 Task: Add the task  Upgrade and migrate company project management to a cloud-based solution to the section Continuous Integration (CI) Sprint in the project AgileOpus and add a Due Date to the respective task as 2024/04/09
Action: Mouse moved to (645, 600)
Screenshot: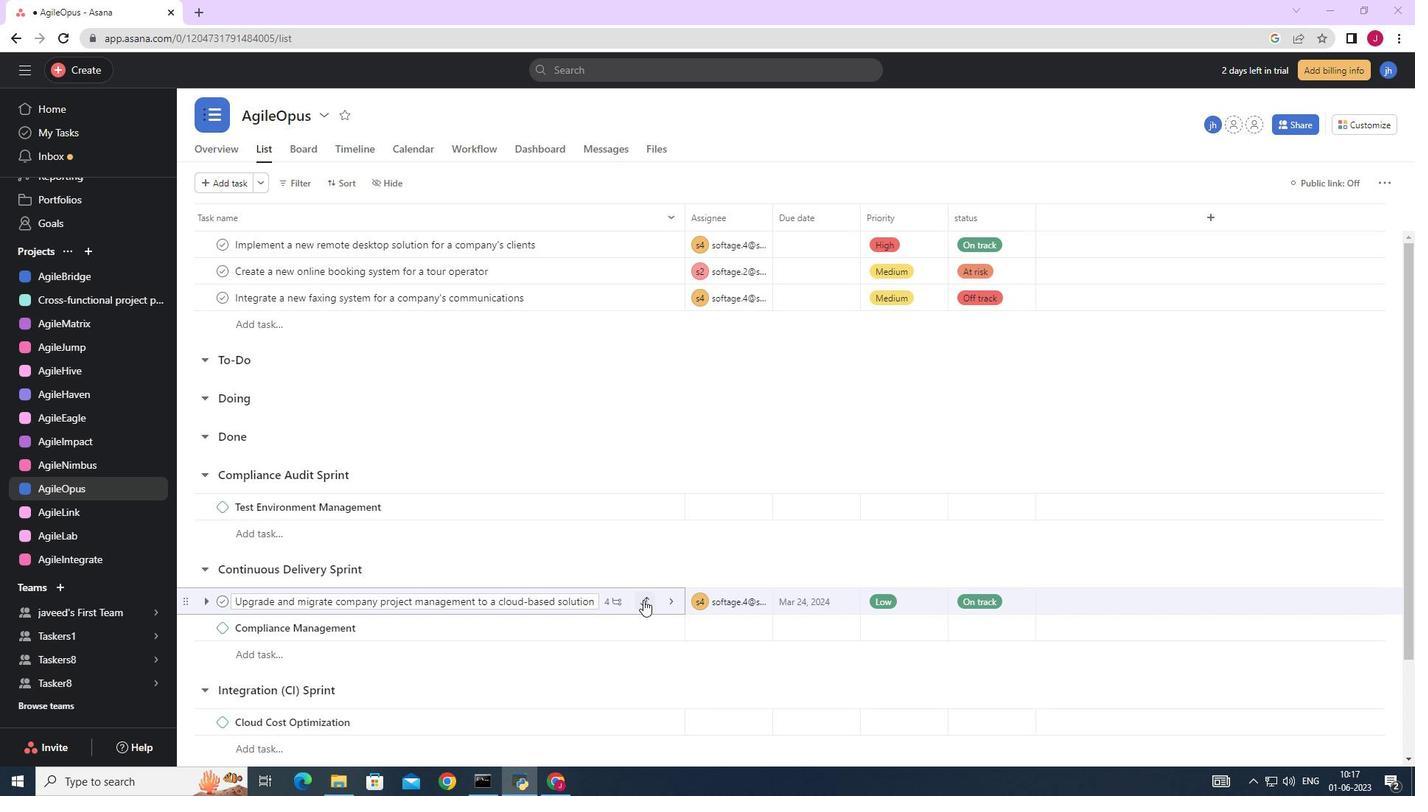 
Action: Mouse pressed left at (645, 600)
Screenshot: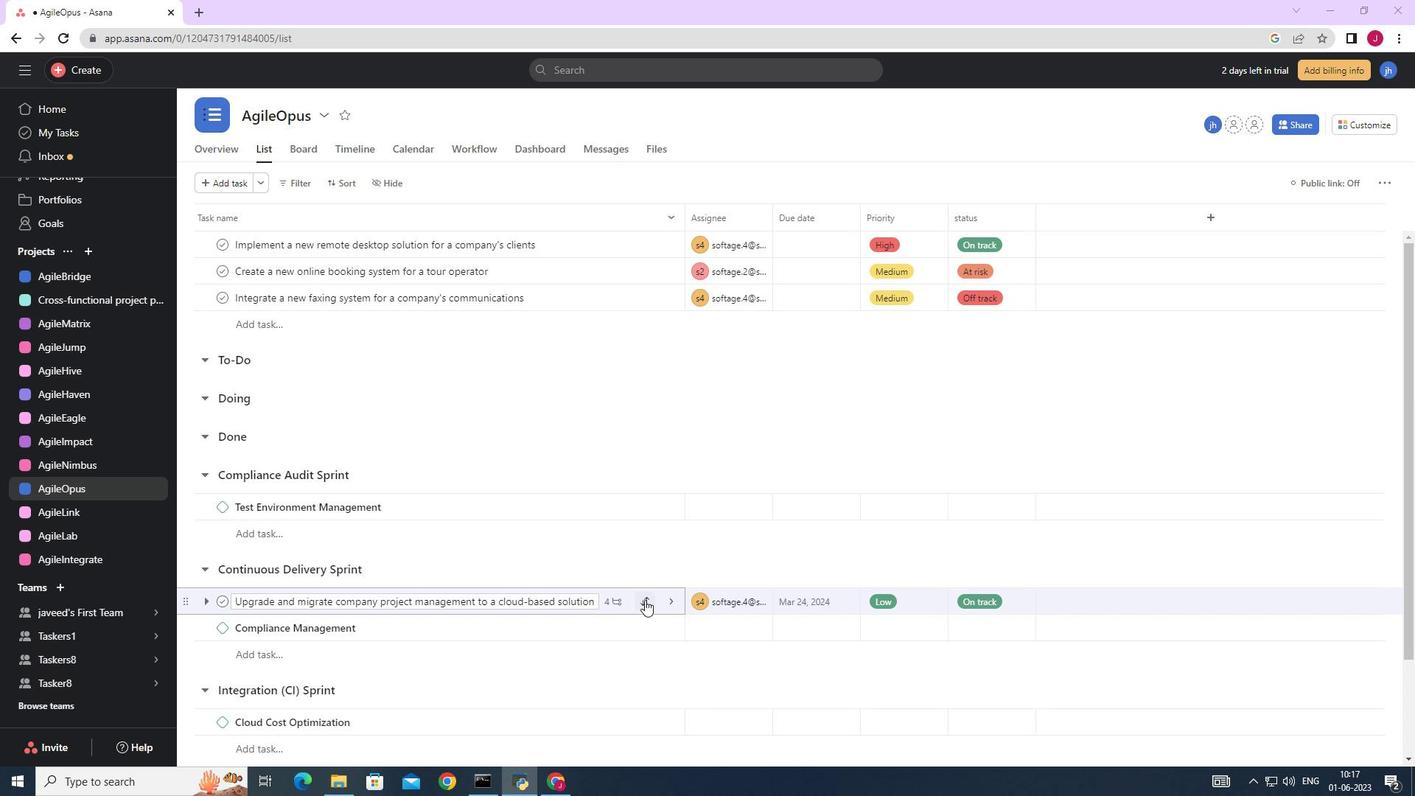 
Action: Mouse moved to (560, 546)
Screenshot: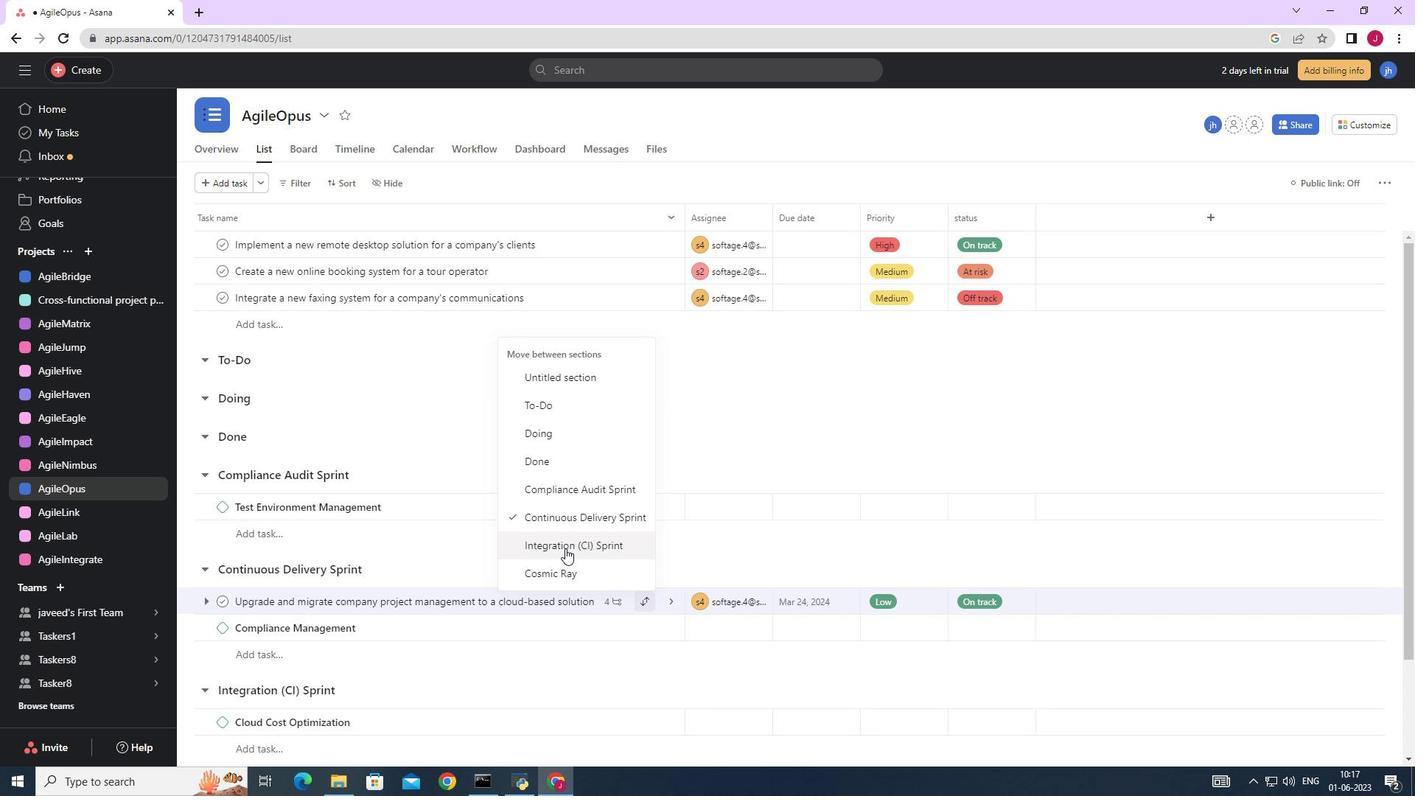 
Action: Mouse pressed left at (560, 546)
Screenshot: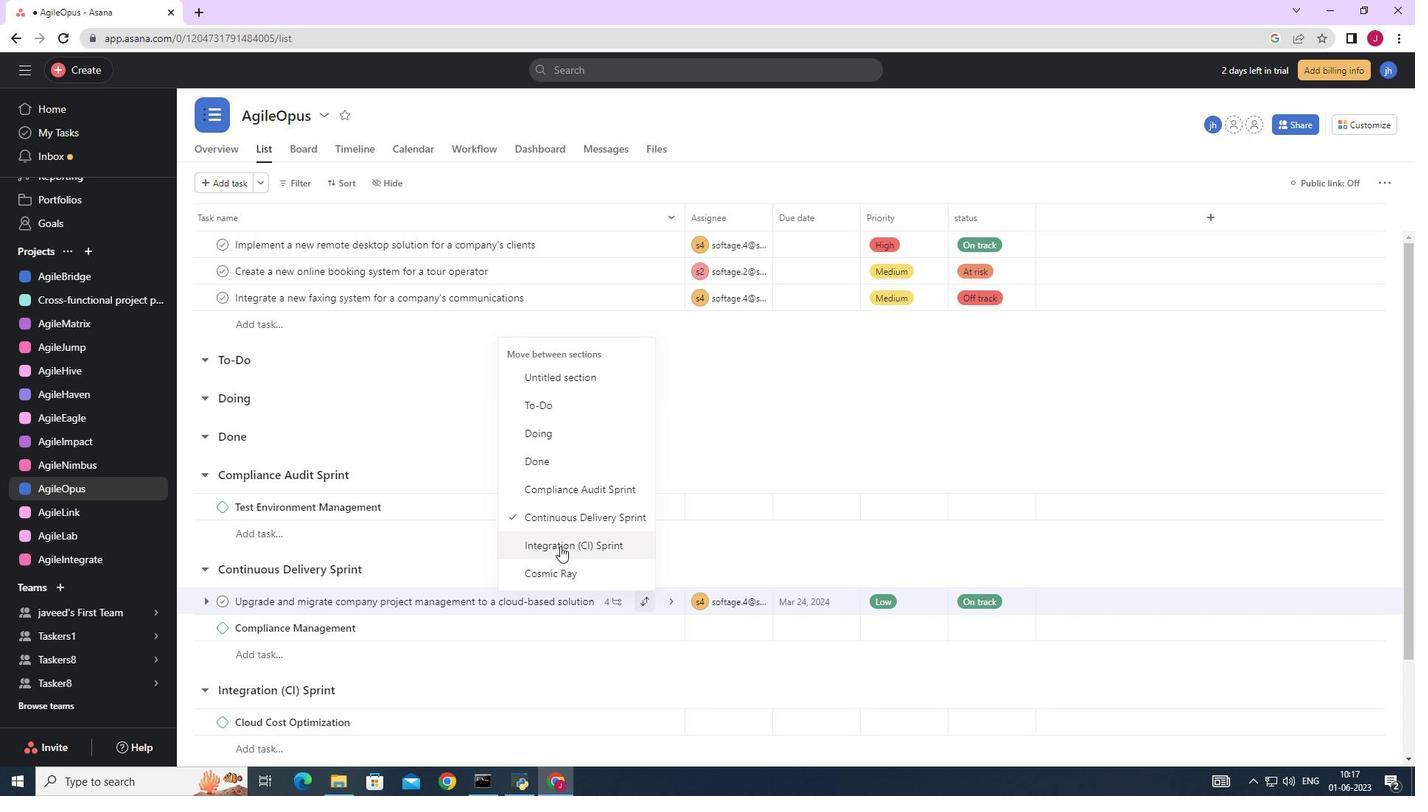
Action: Mouse moved to (846, 694)
Screenshot: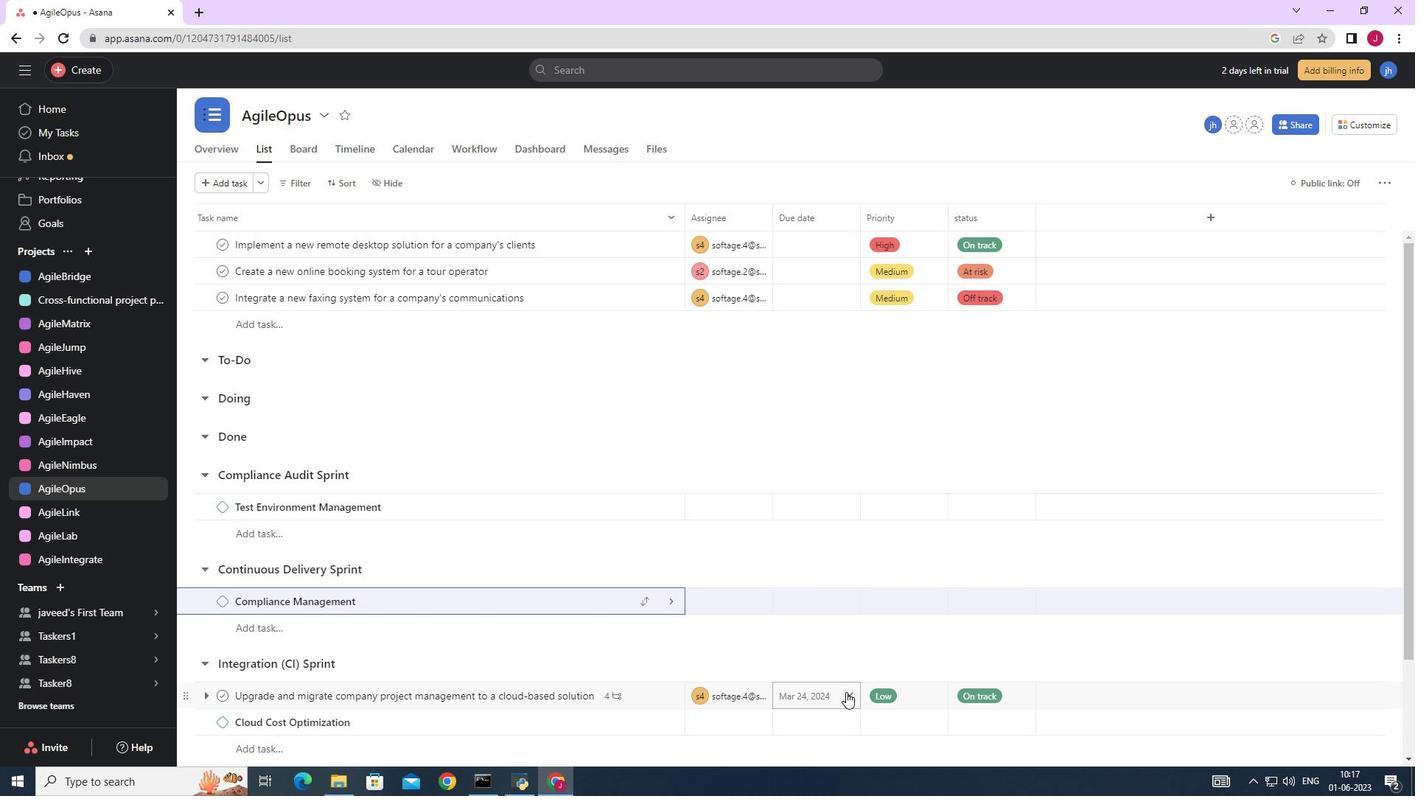 
Action: Mouse pressed left at (846, 694)
Screenshot: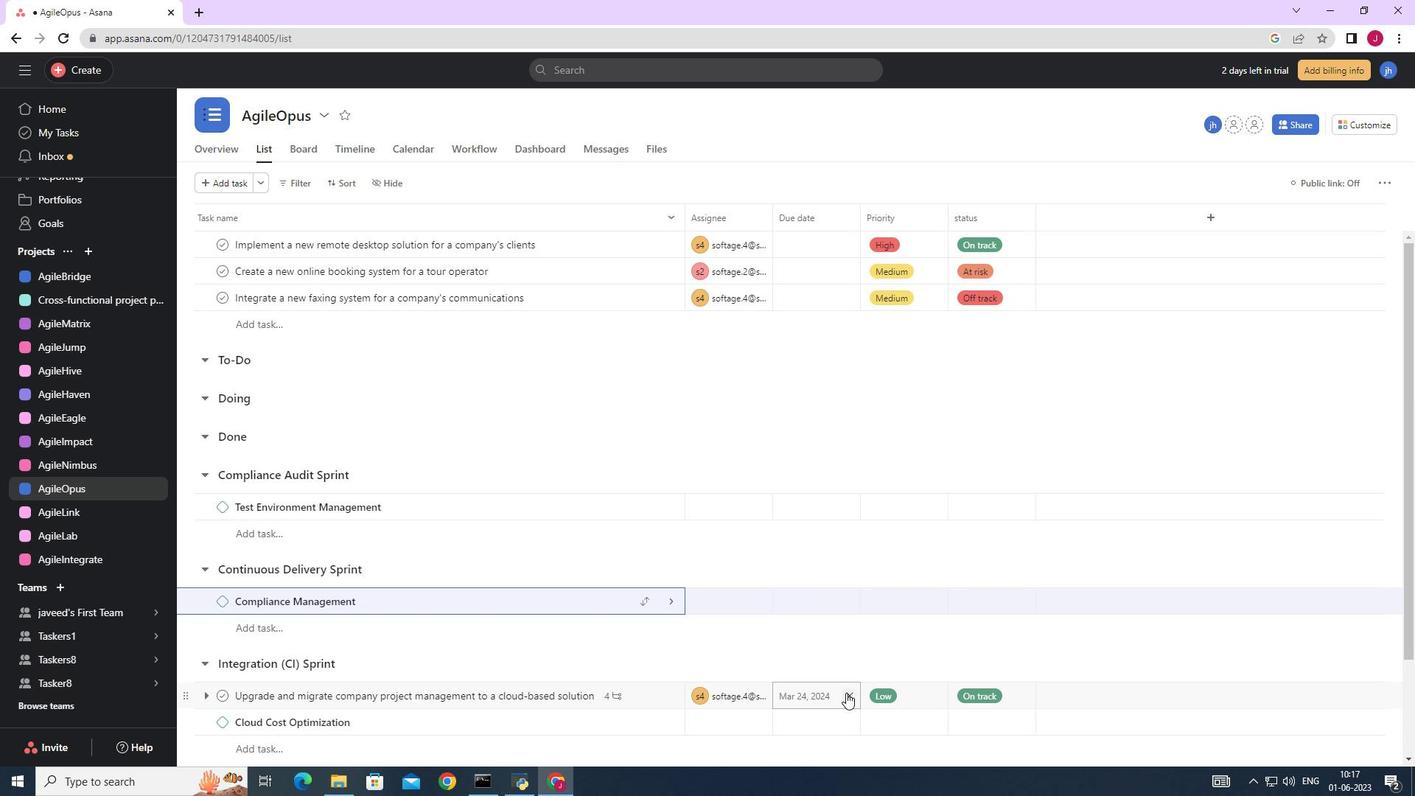 
Action: Mouse moved to (805, 695)
Screenshot: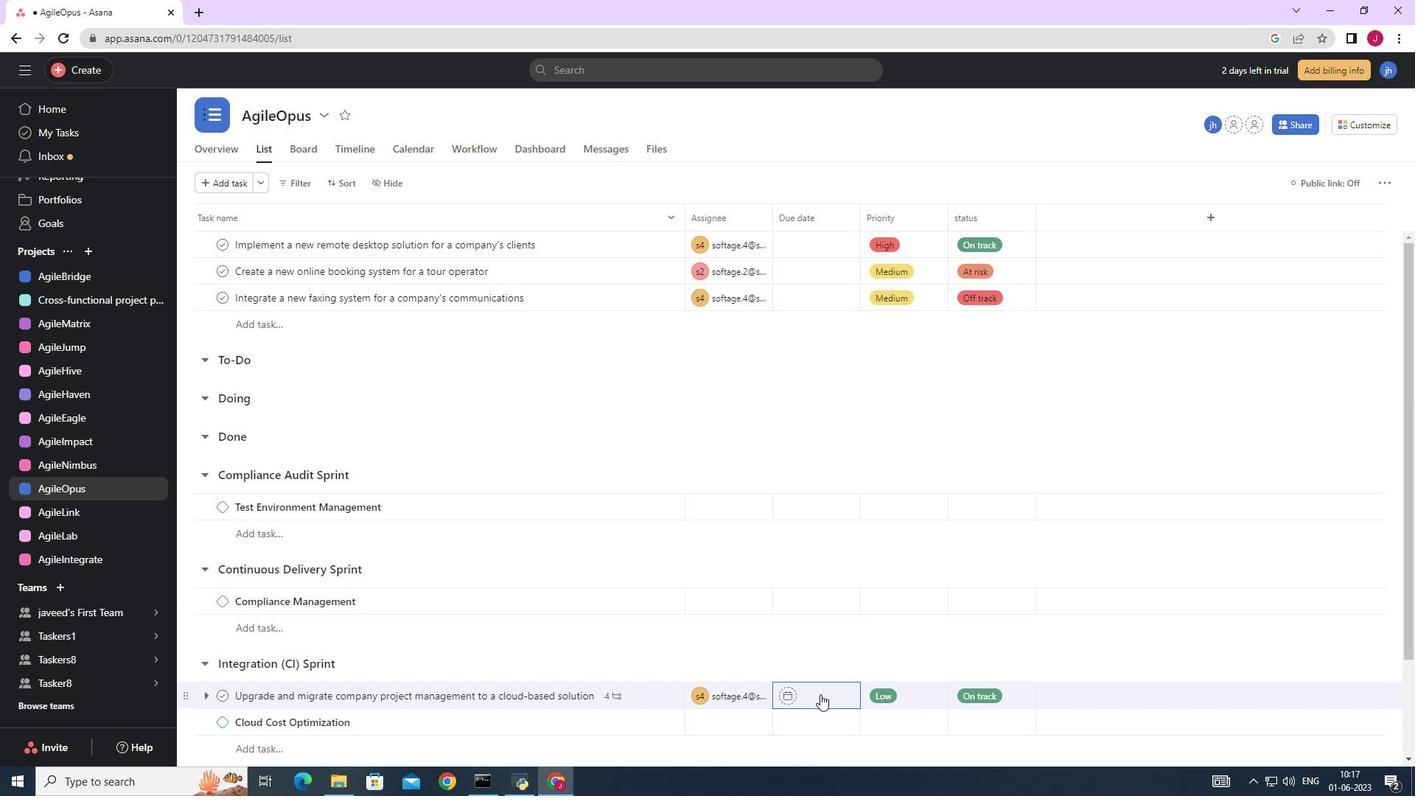 
Action: Mouse pressed left at (805, 695)
Screenshot: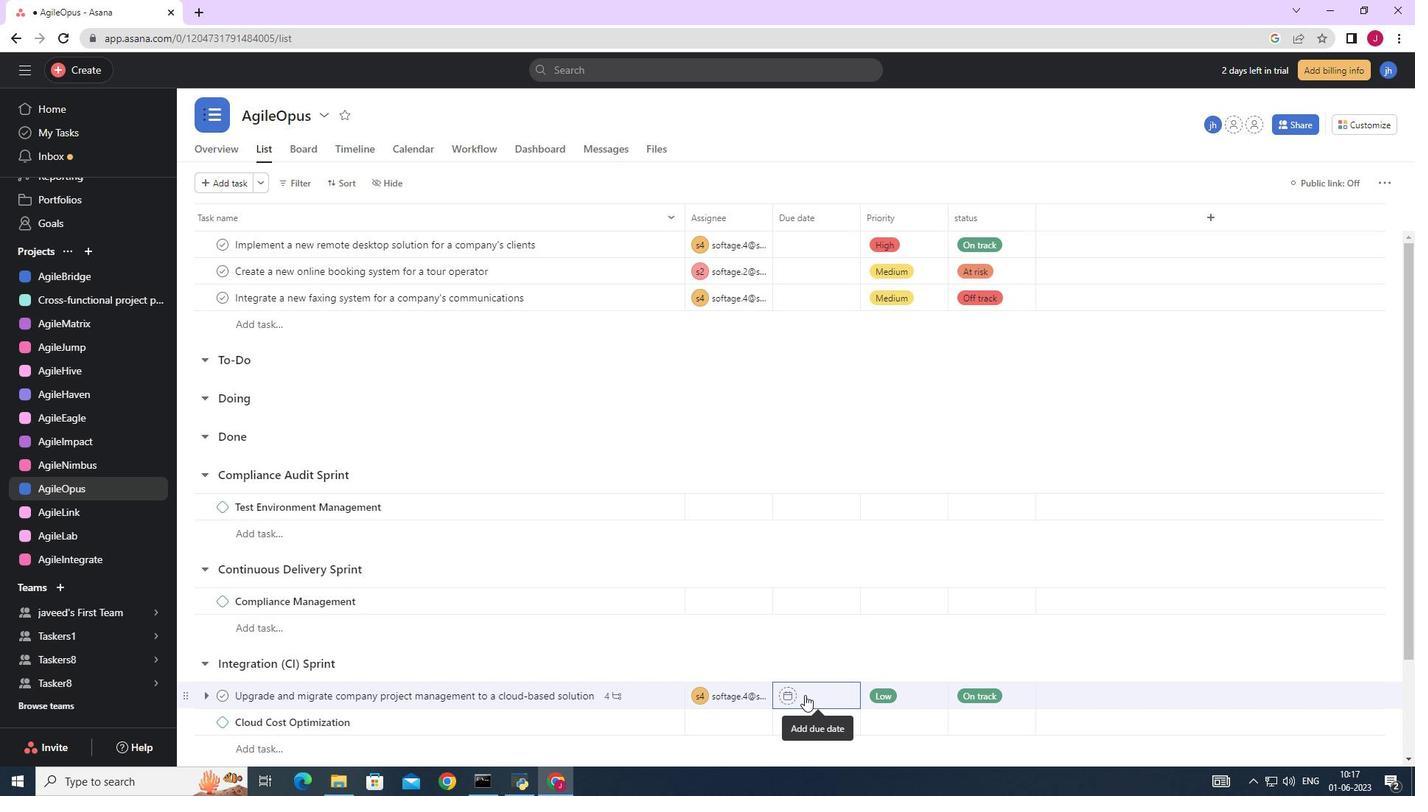 
Action: Mouse moved to (967, 464)
Screenshot: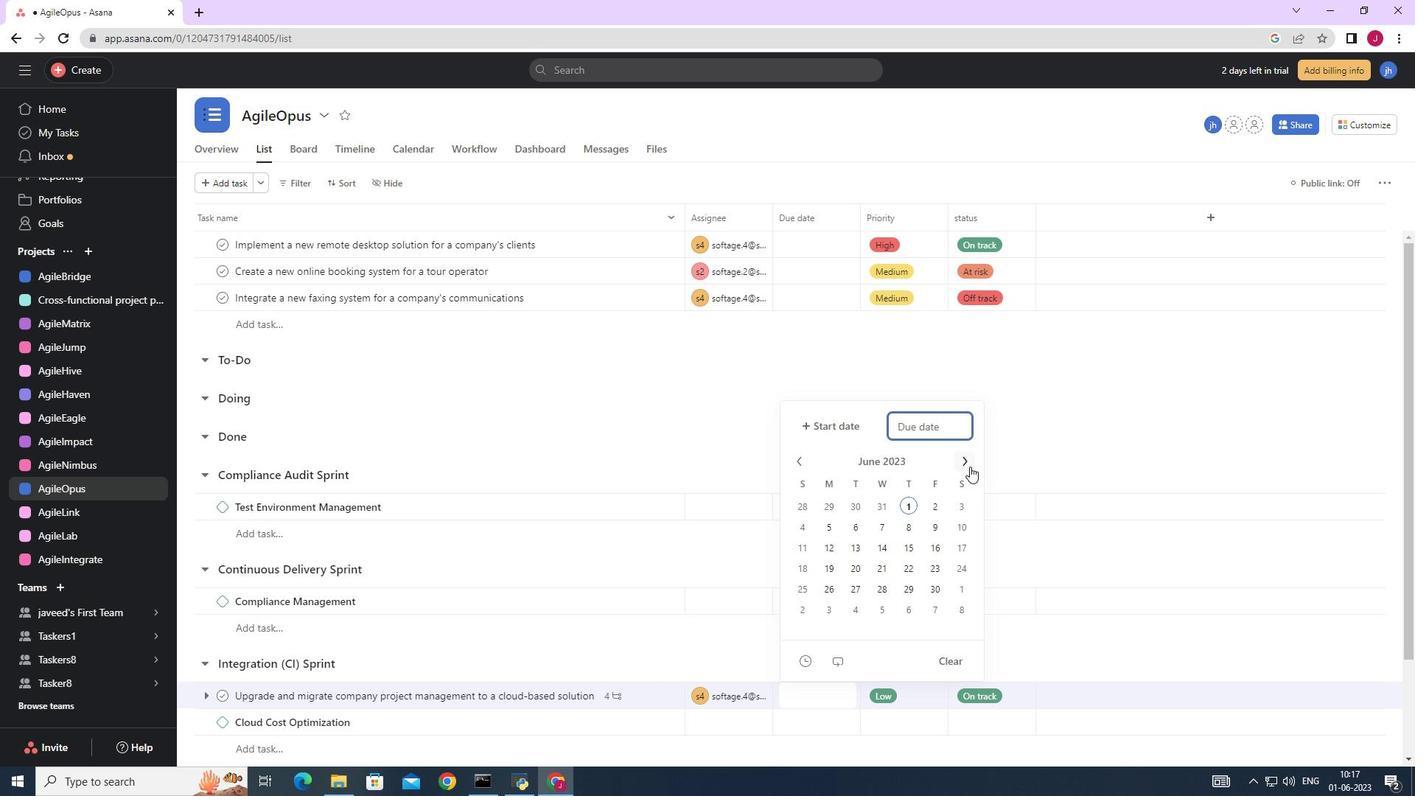 
Action: Mouse pressed left at (967, 464)
Screenshot: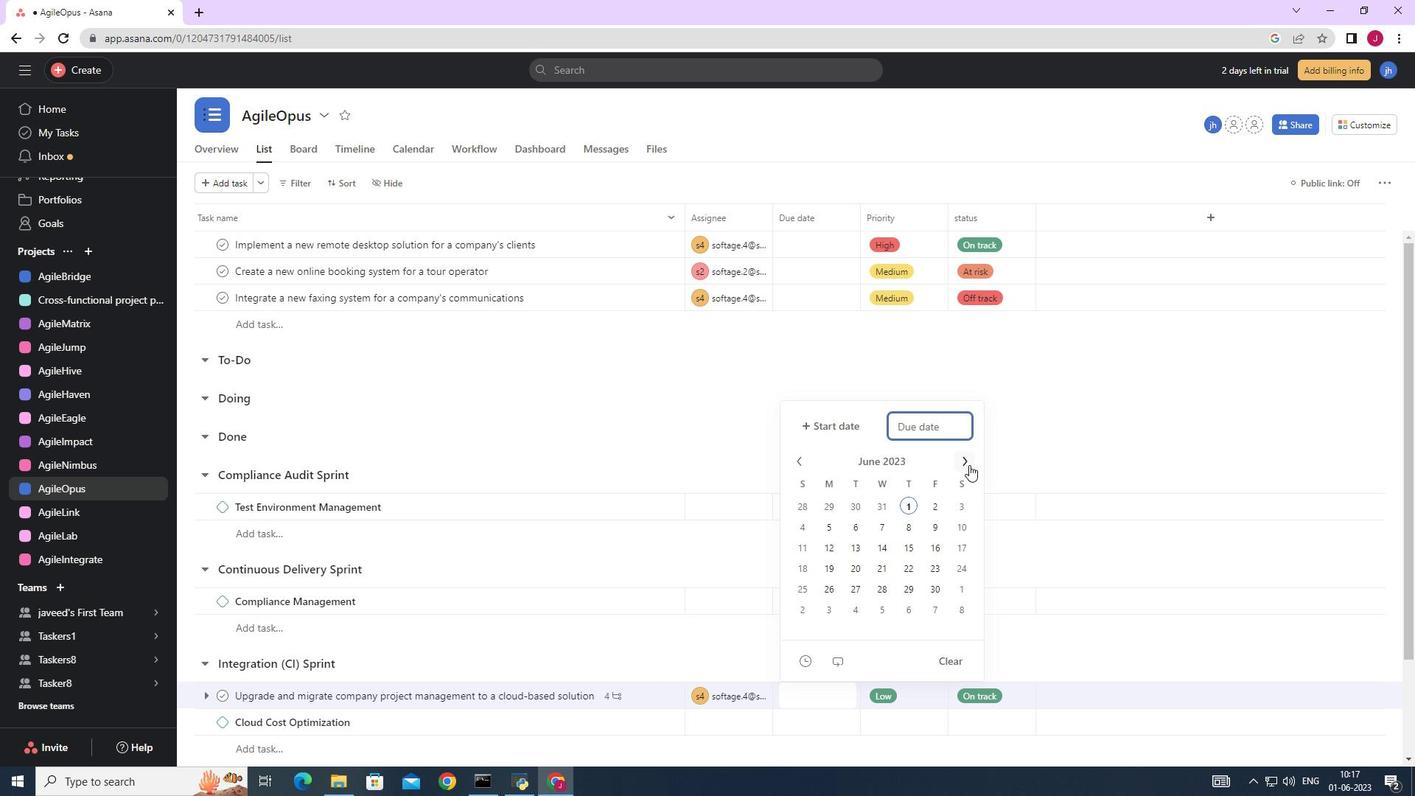 
Action: Mouse pressed left at (967, 464)
Screenshot: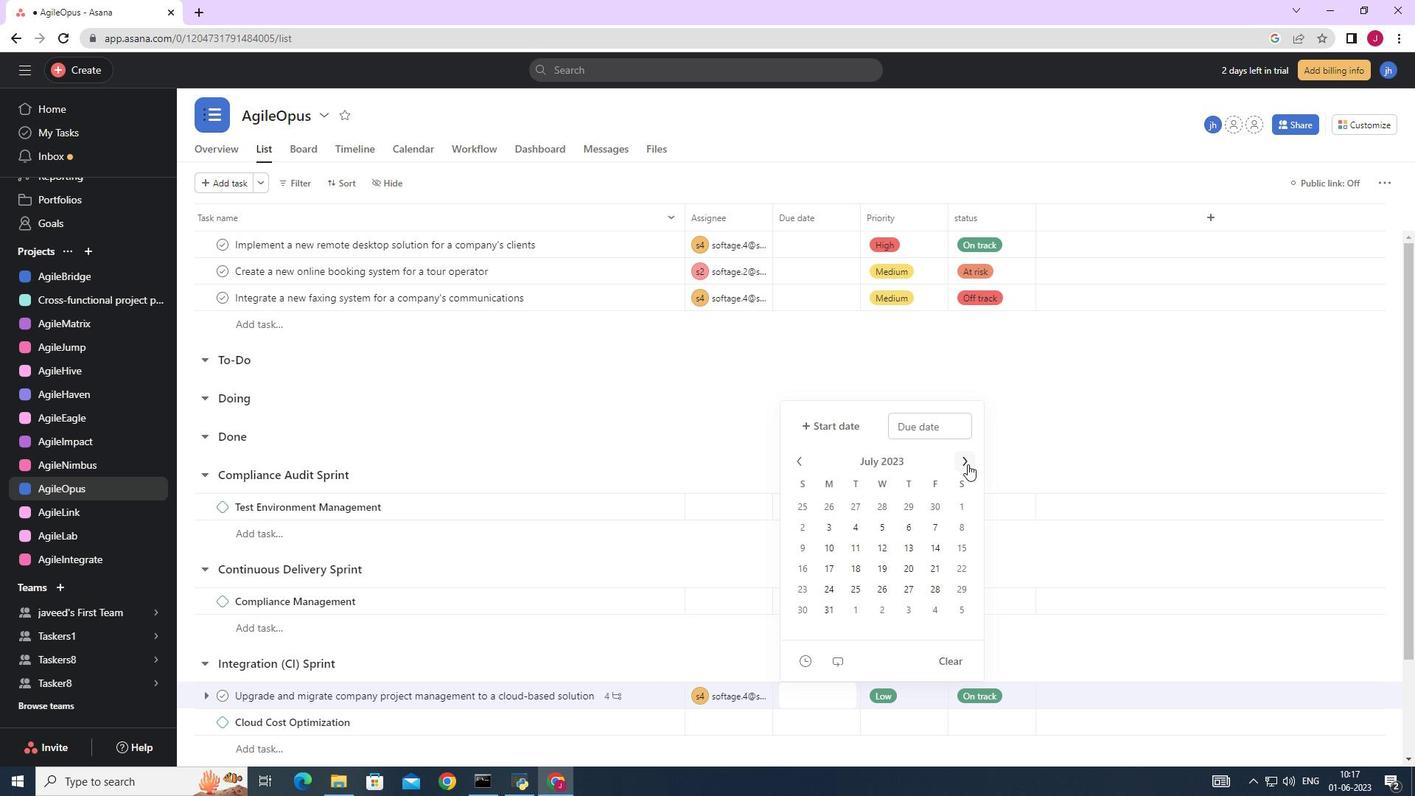 
Action: Mouse pressed left at (967, 464)
Screenshot: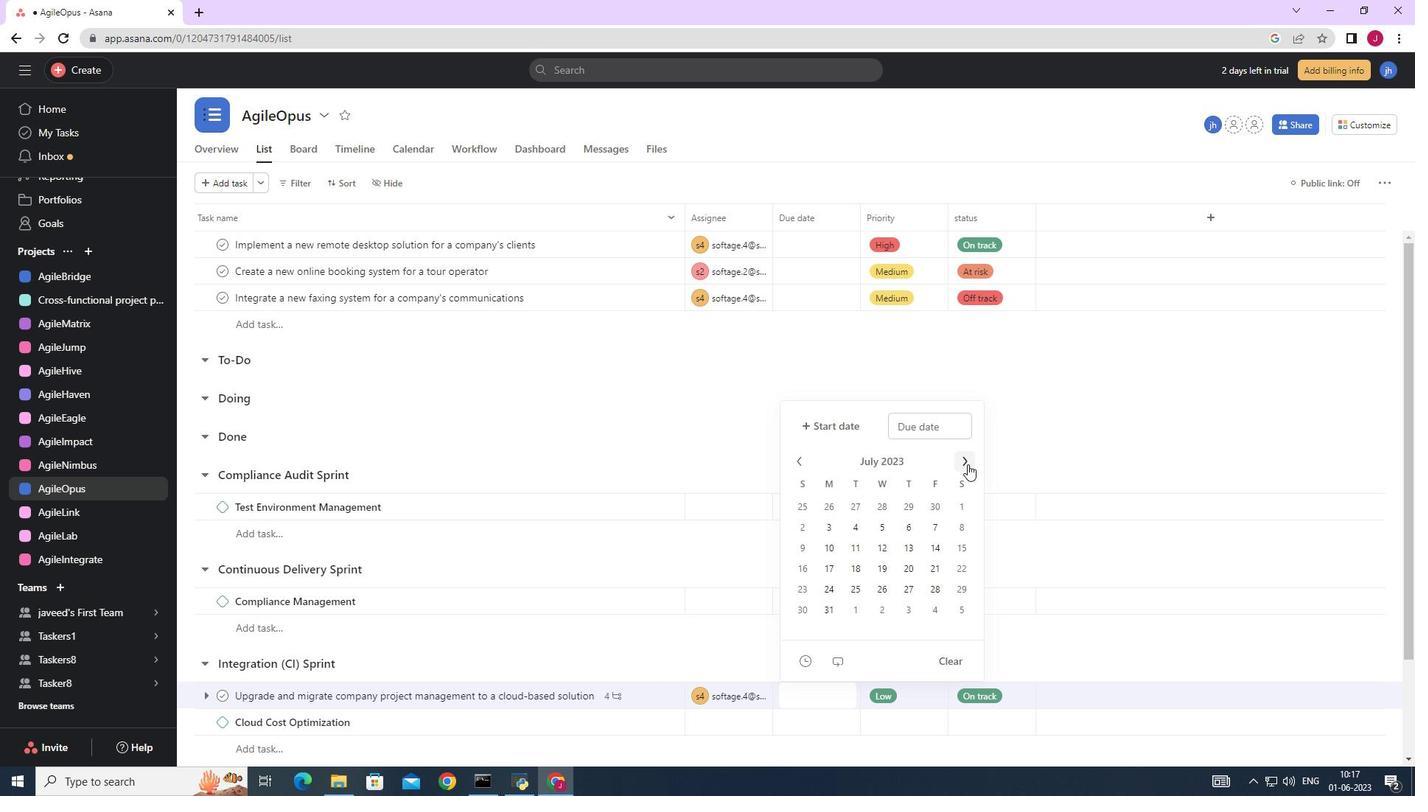 
Action: Mouse pressed left at (967, 464)
Screenshot: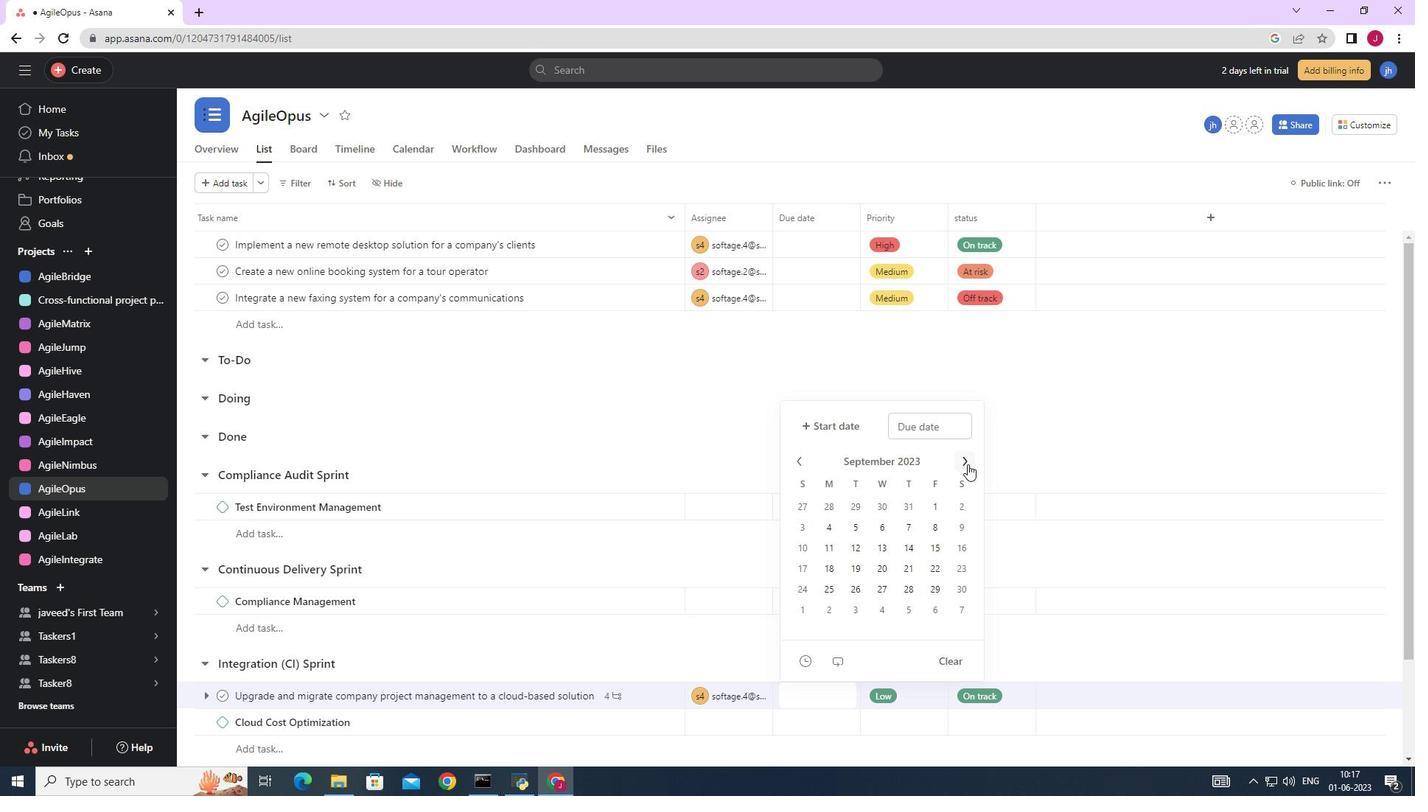 
Action: Mouse pressed left at (967, 464)
Screenshot: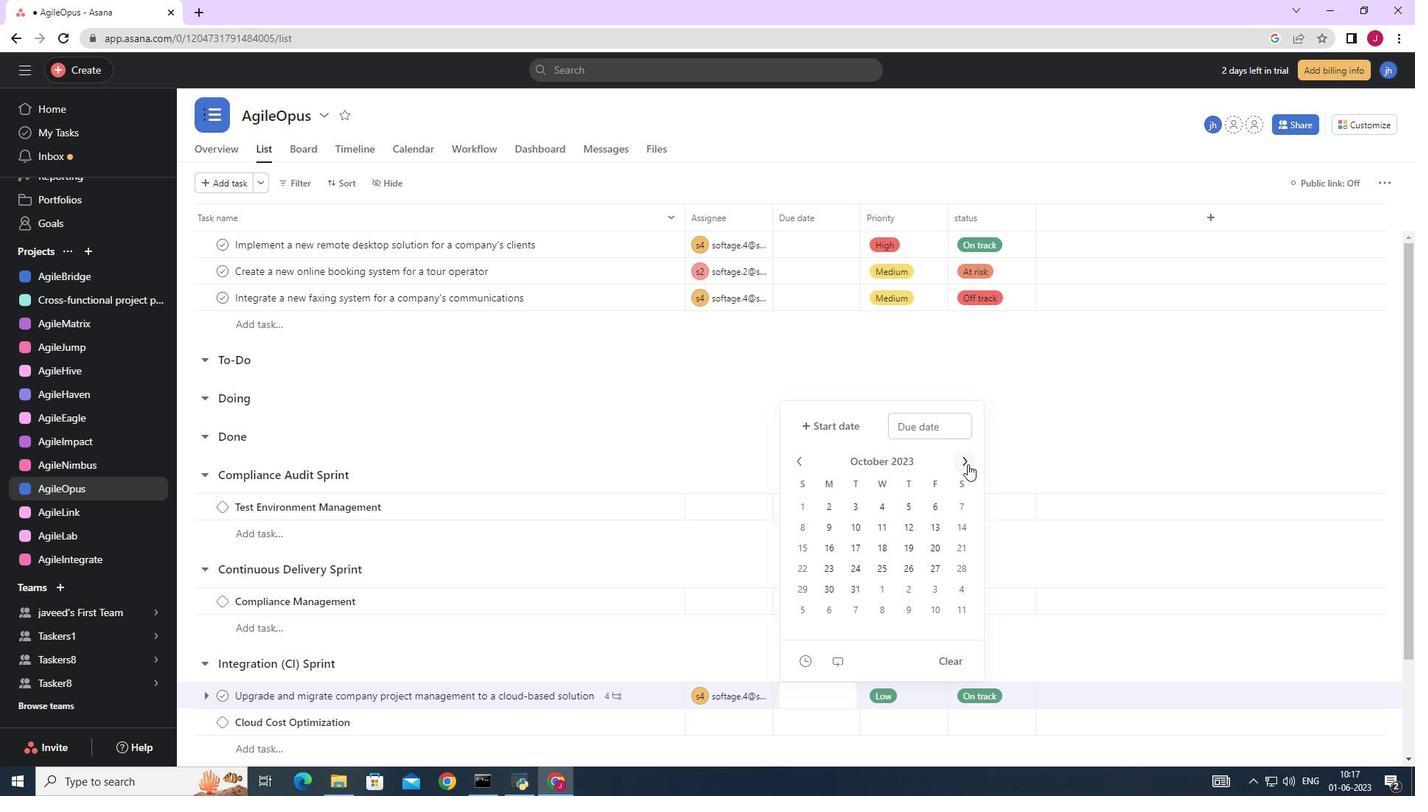 
Action: Mouse pressed left at (967, 464)
Screenshot: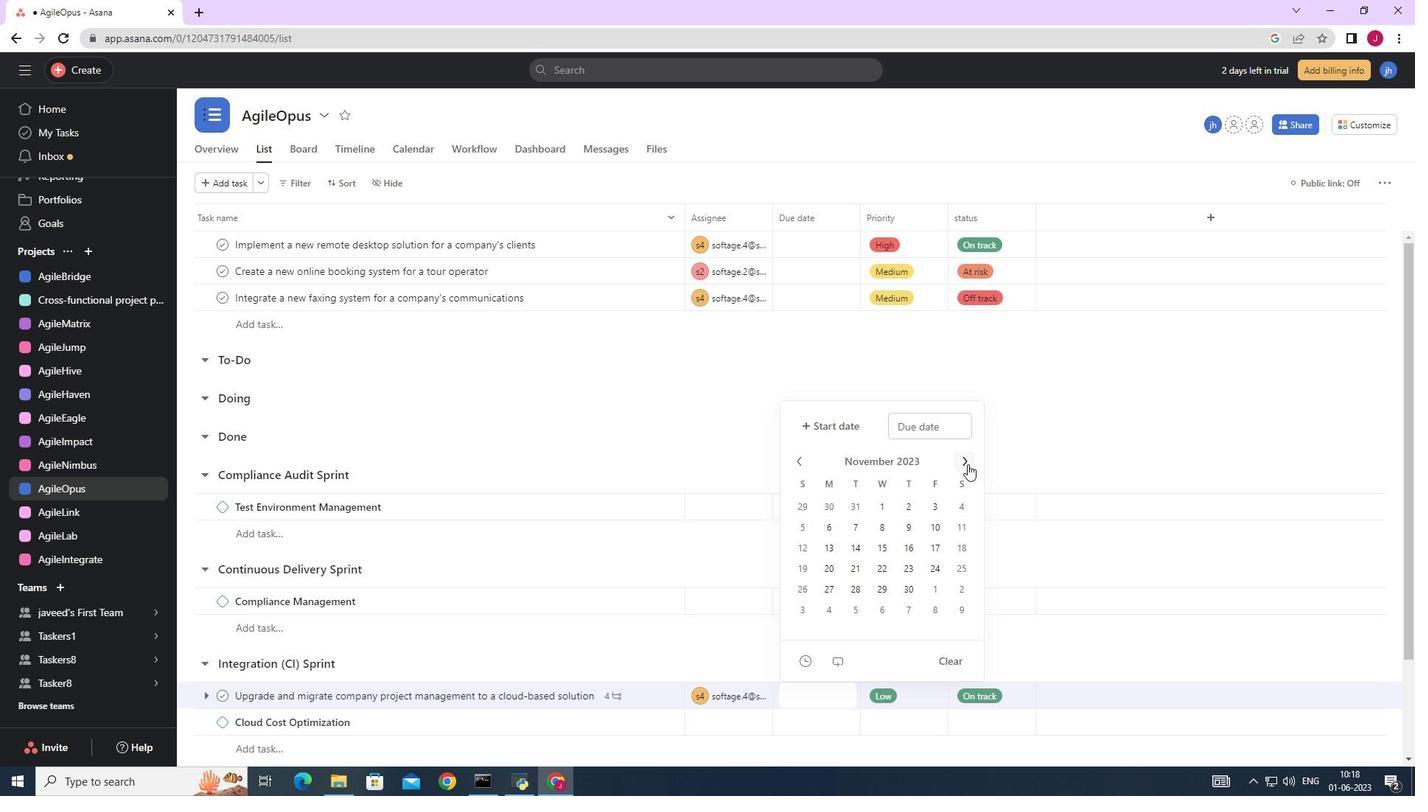 
Action: Mouse pressed left at (967, 464)
Screenshot: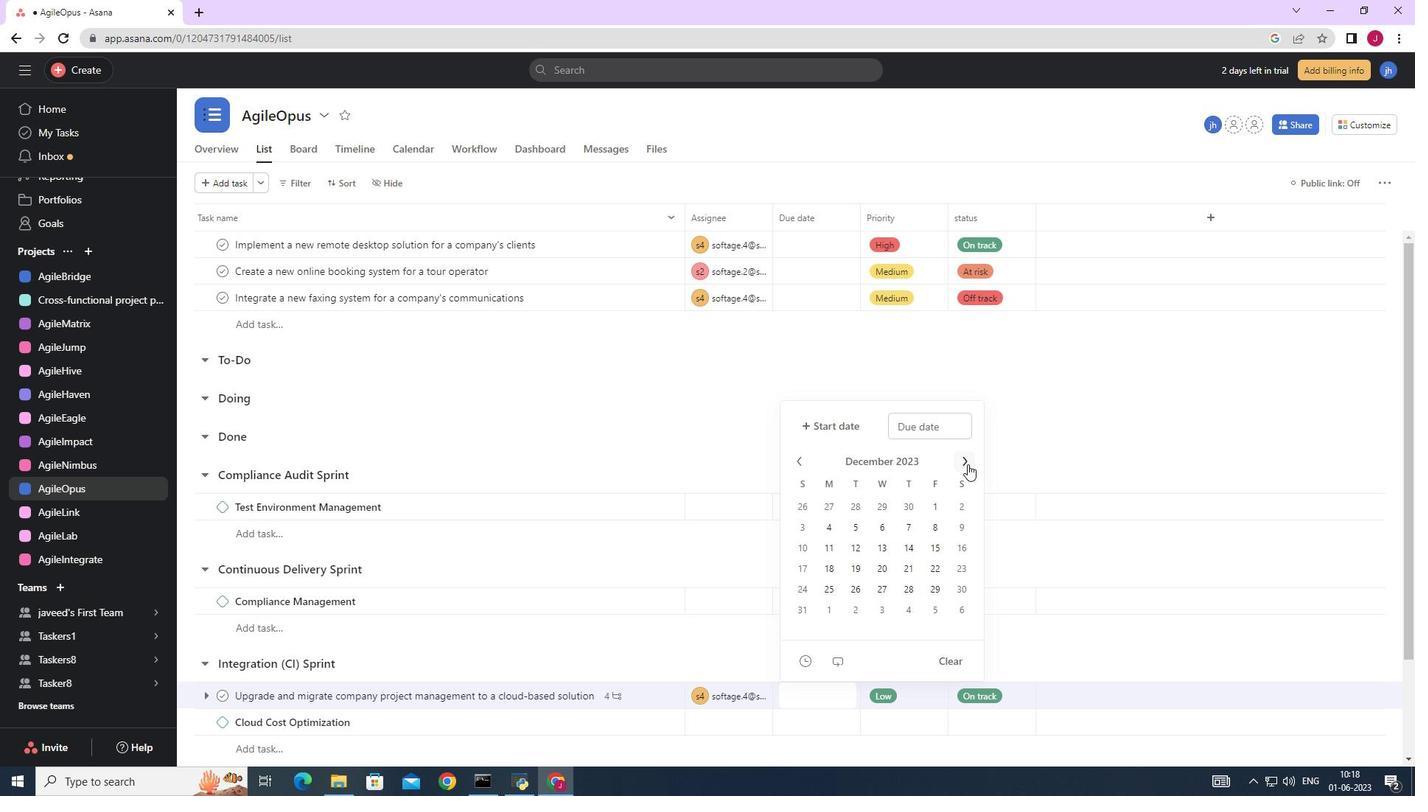 
Action: Mouse pressed left at (967, 464)
Screenshot: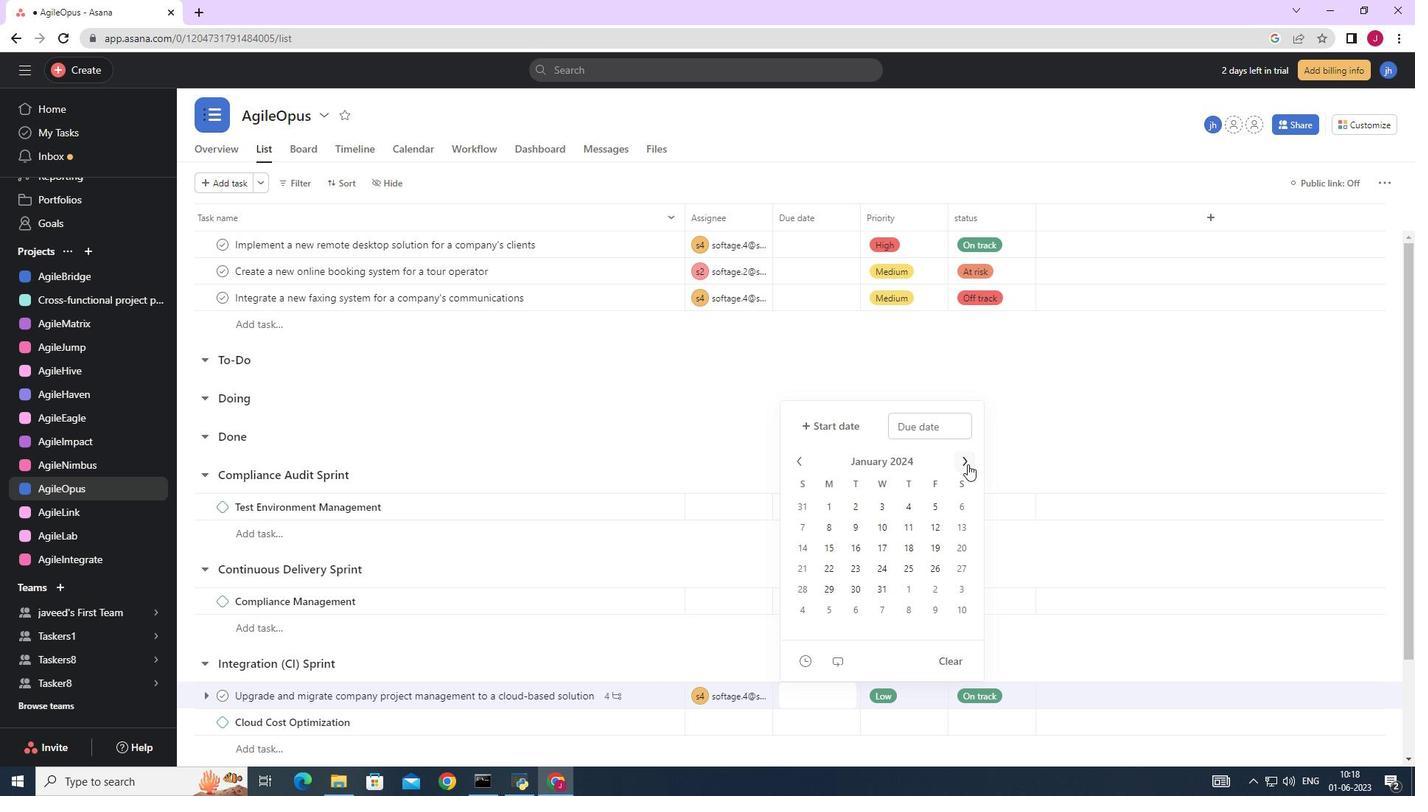 
Action: Mouse pressed left at (967, 464)
Screenshot: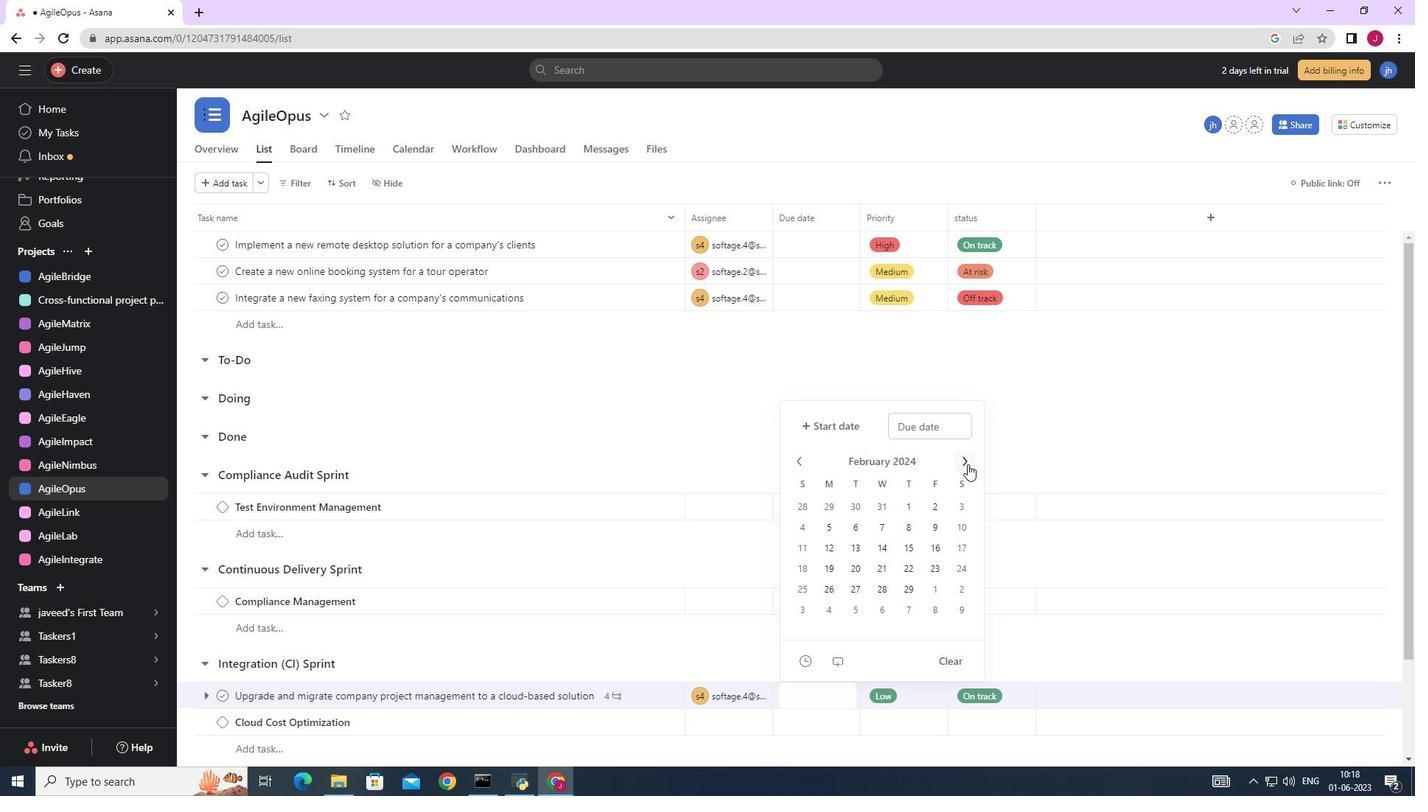 
Action: Mouse pressed left at (967, 464)
Screenshot: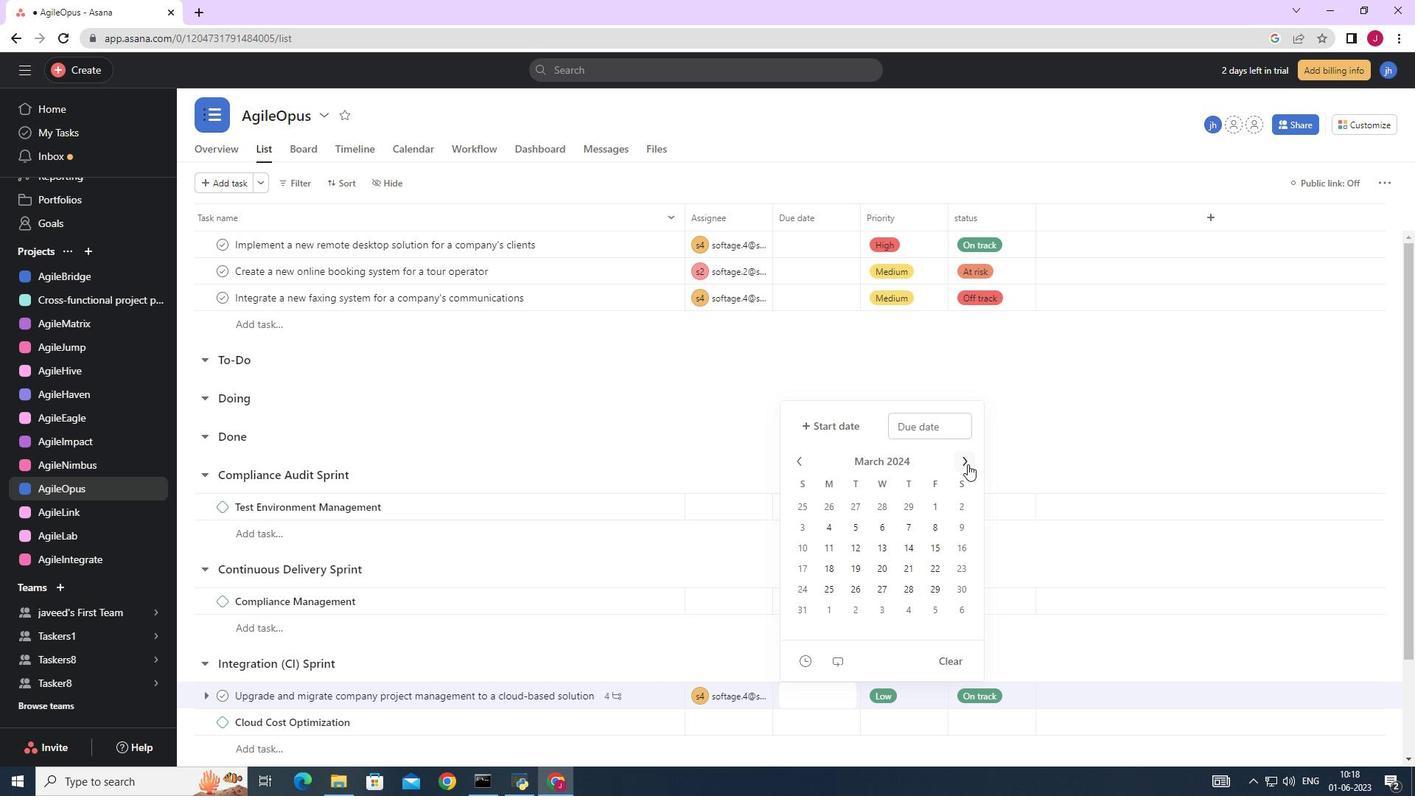 
Action: Mouse pressed left at (967, 464)
Screenshot: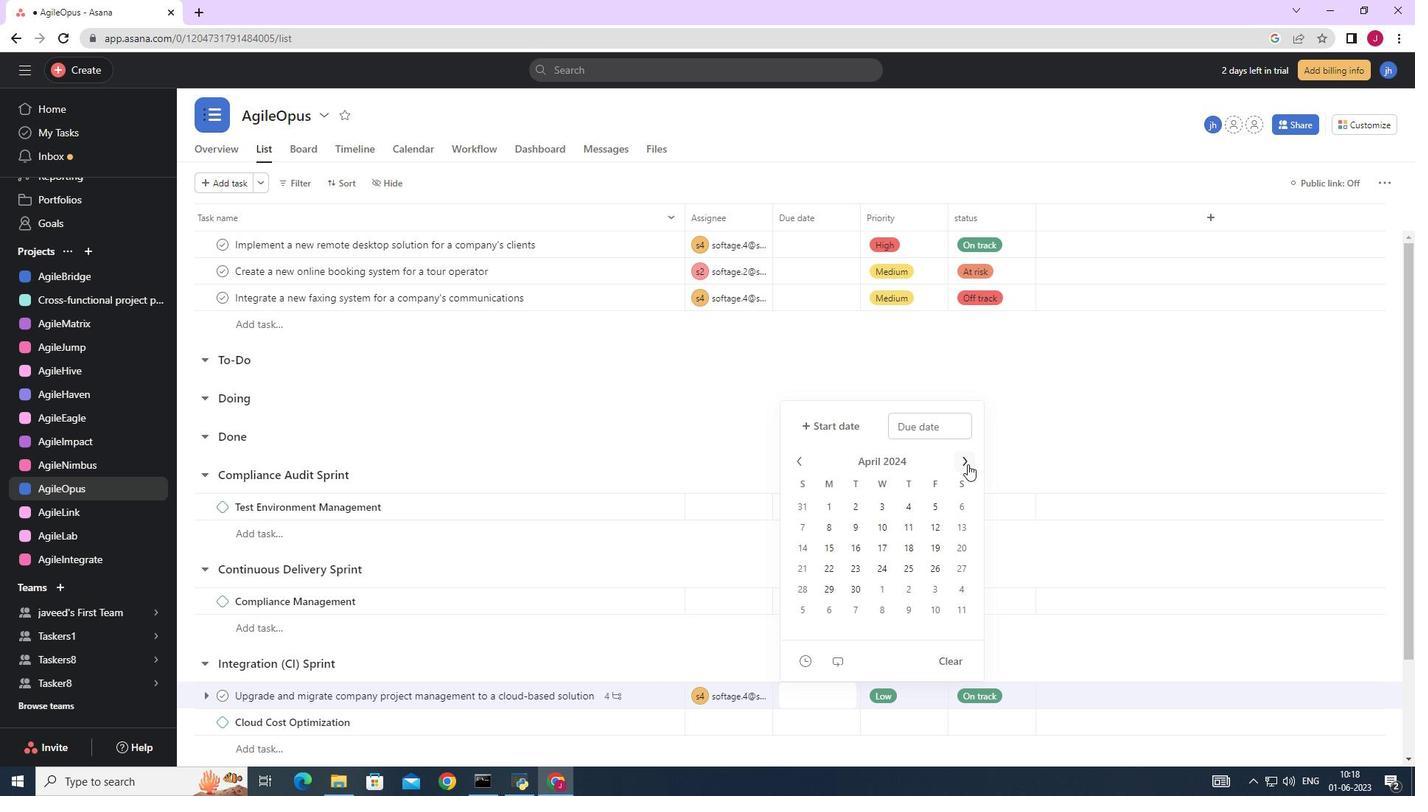 
Action: Mouse moved to (802, 462)
Screenshot: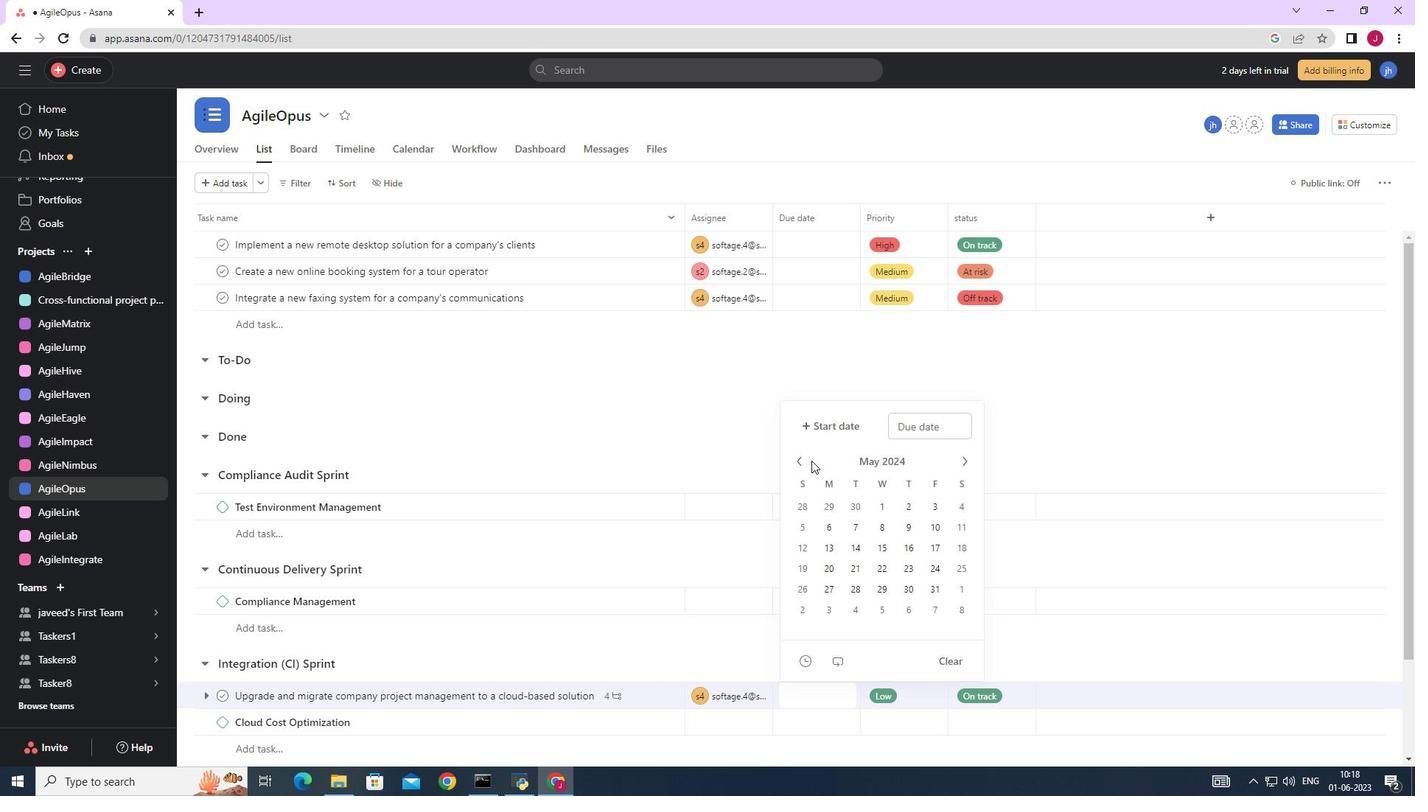 
Action: Mouse pressed left at (802, 462)
Screenshot: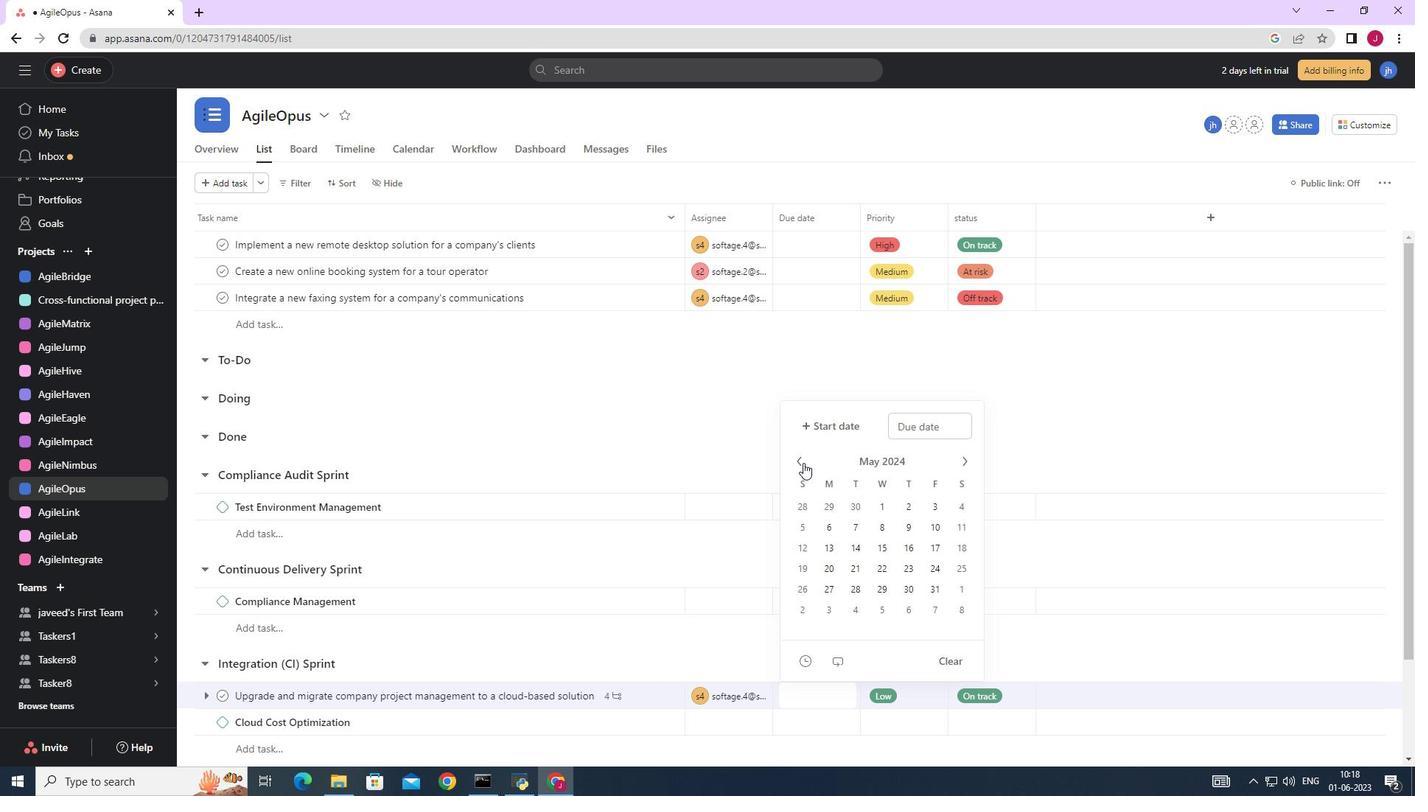 
Action: Mouse moved to (848, 527)
Screenshot: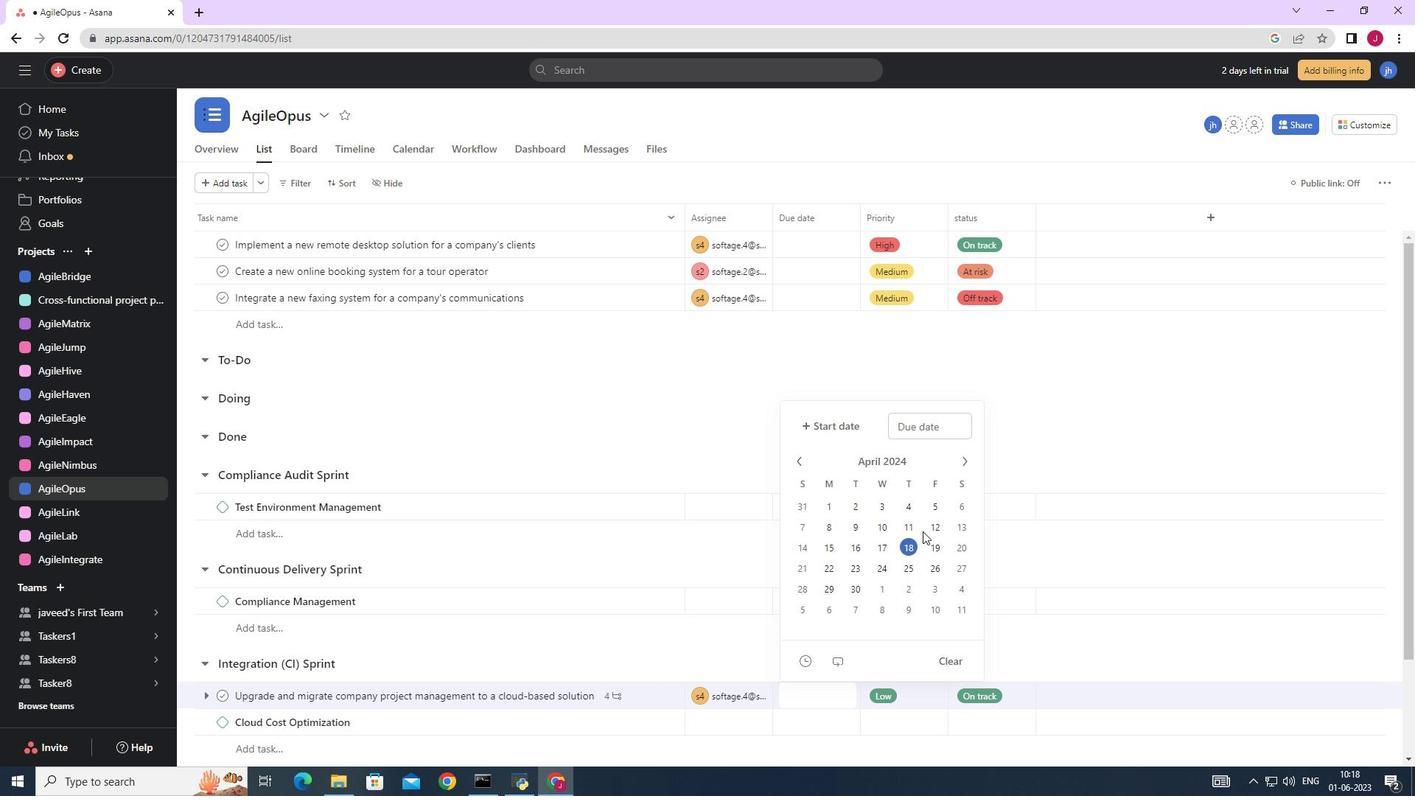 
Action: Mouse pressed left at (848, 527)
Screenshot: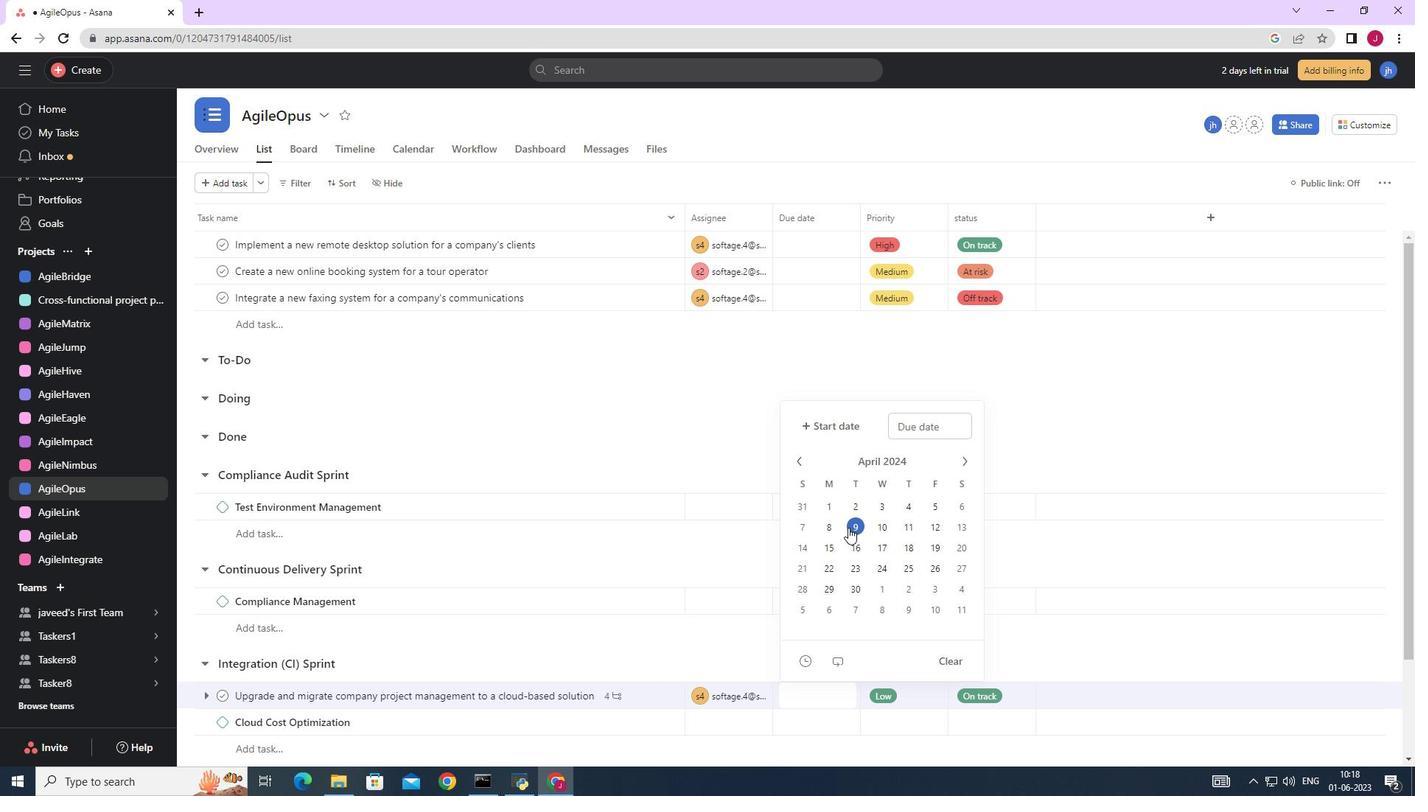 
Action: Mouse moved to (1081, 425)
Screenshot: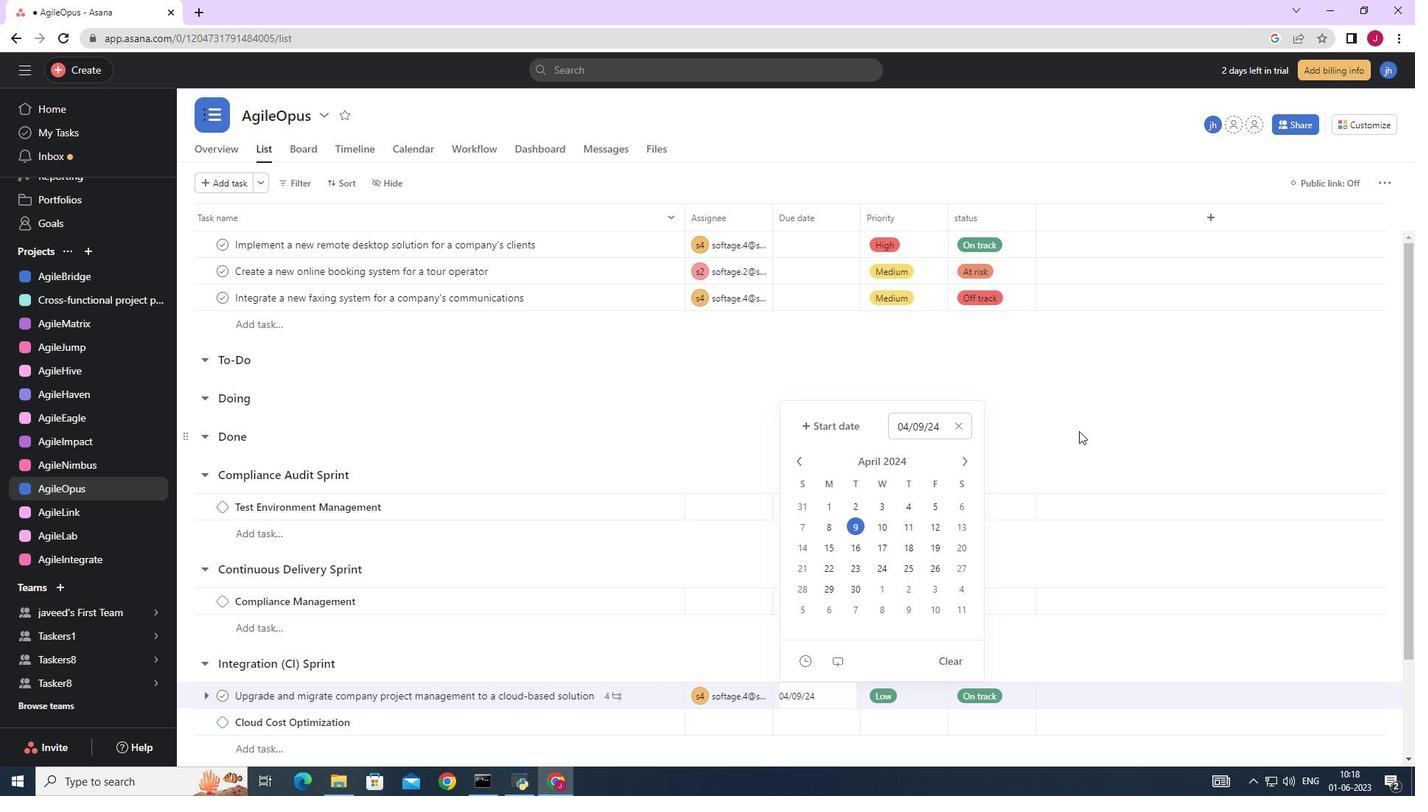 
Action: Mouse pressed left at (1081, 425)
Screenshot: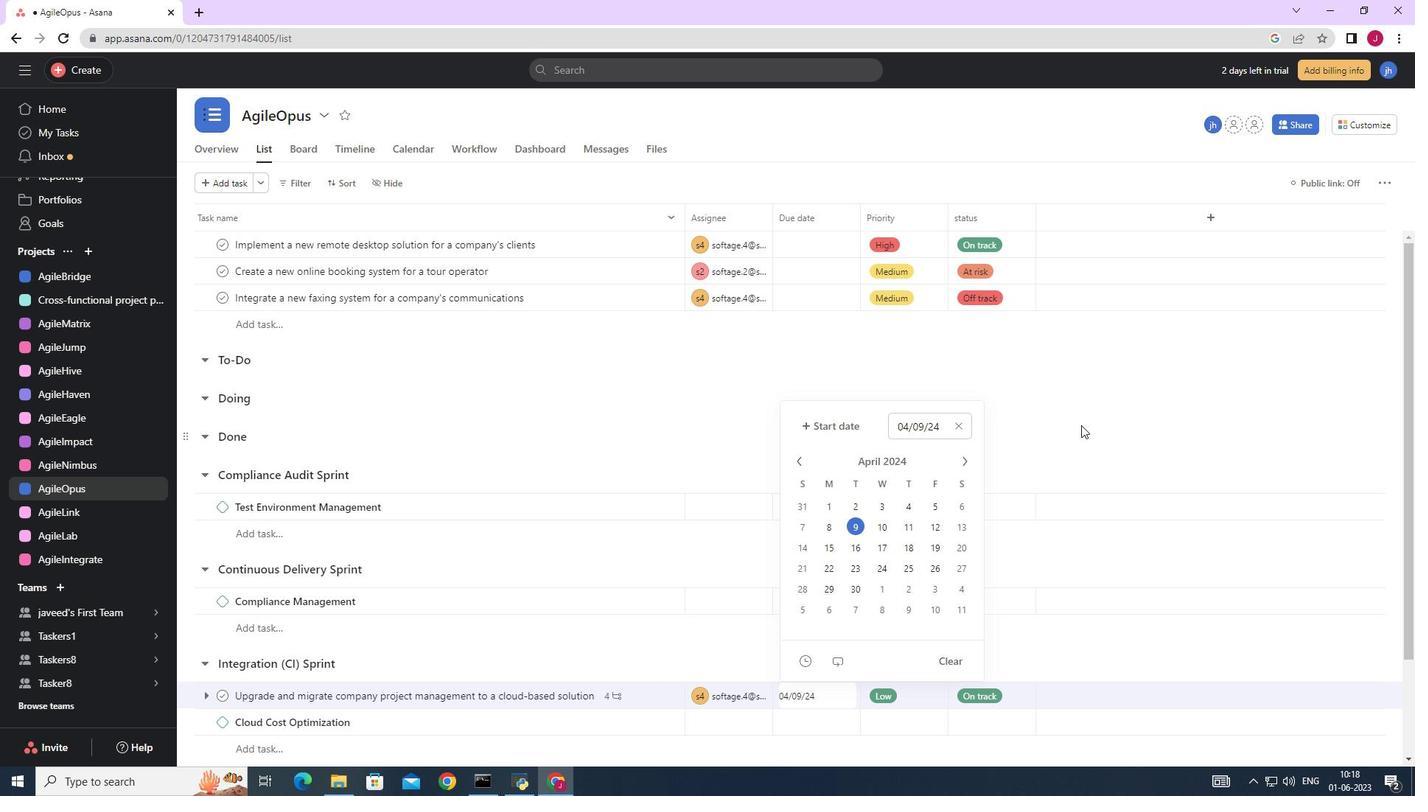 
